Task: Create New Customer with Customer Name: Del Friscos Grille, Billing Address Line1: 2833 Point Street, Billing Address Line2:  Park Ridge, Billing Address Line3:  Illinois 60068
Action: Mouse moved to (176, 31)
Screenshot: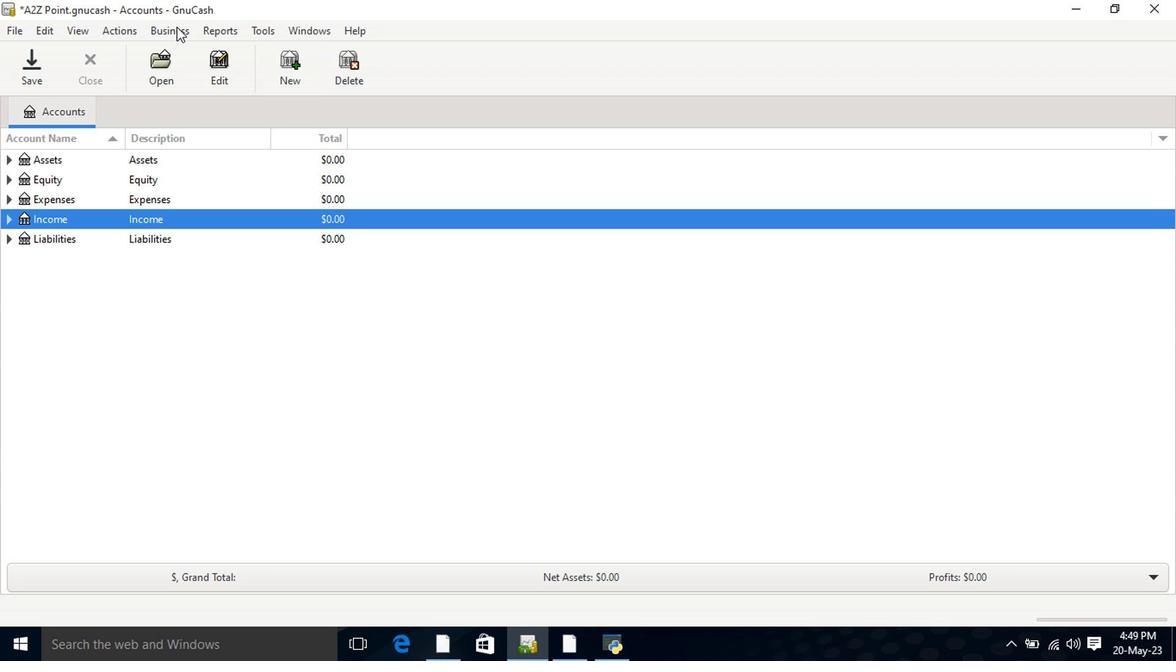 
Action: Mouse pressed left at (176, 31)
Screenshot: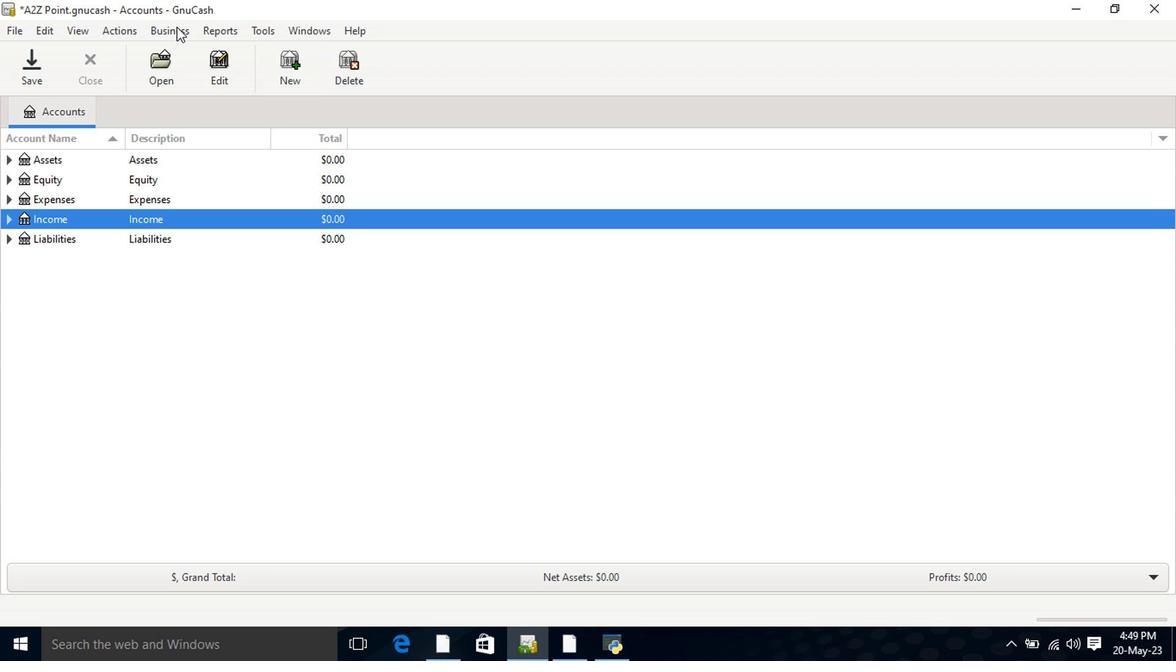 
Action: Mouse moved to (352, 75)
Screenshot: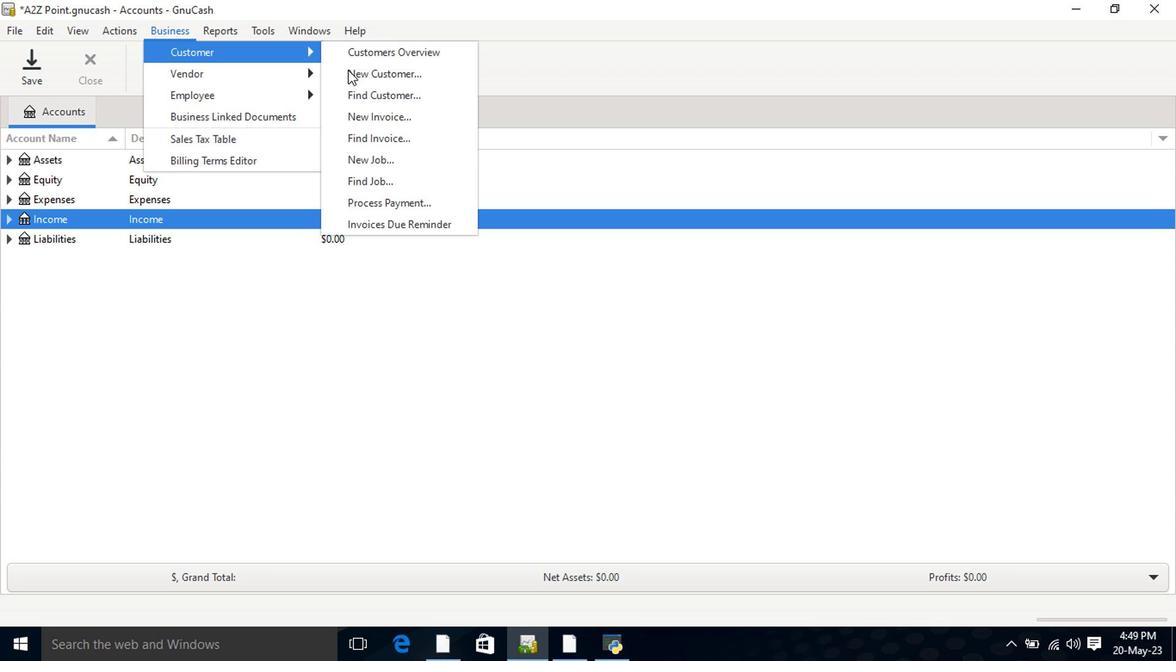 
Action: Mouse pressed left at (352, 75)
Screenshot: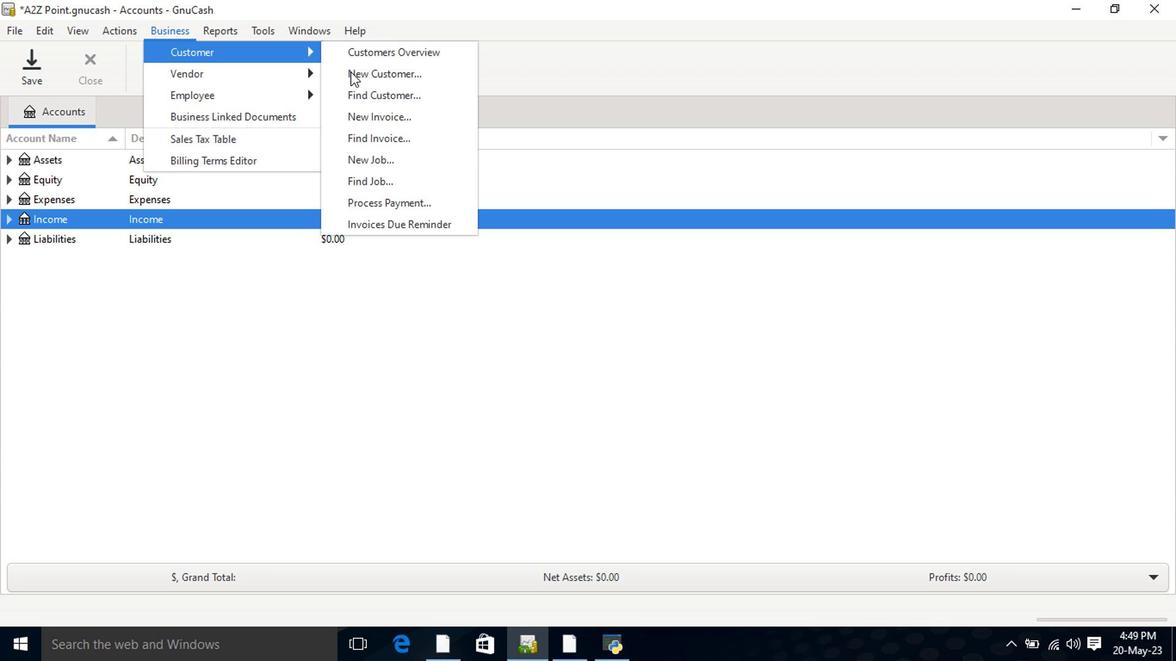 
Action: Mouse moved to (507, 48)
Screenshot: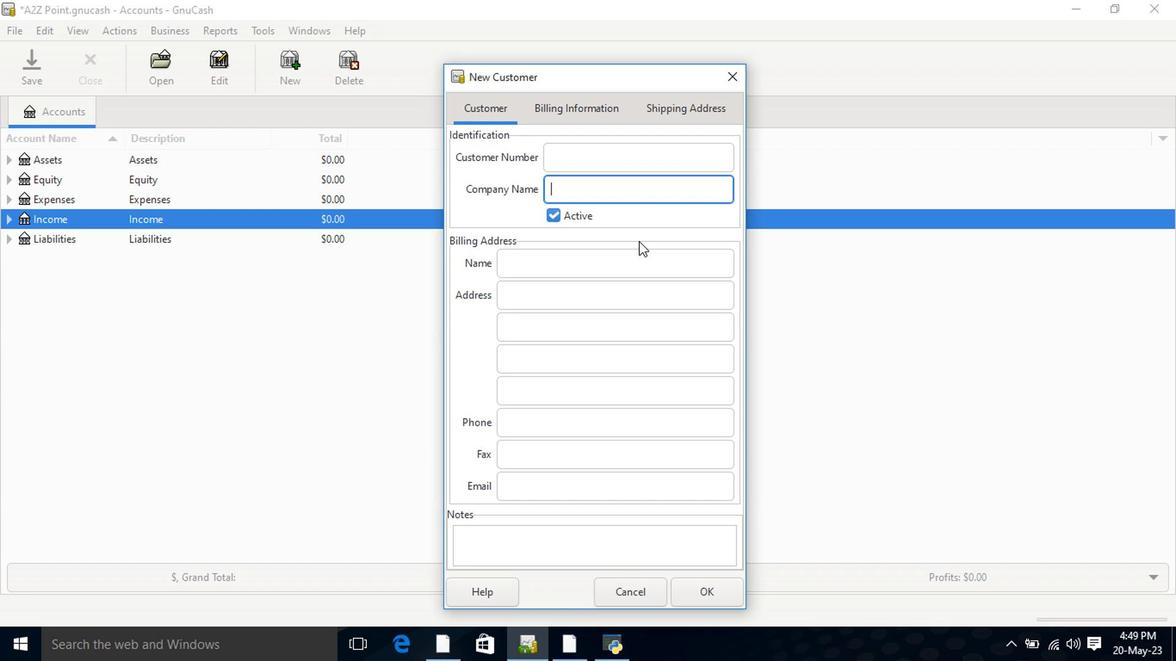 
Action: Key pressed <Key.shift>Del<Key.space><Key.shift>Fros<Key.space><Key.shift>Grille<Key.tab><Key.tab><Key.tab>2833<Key.space><Key.shift>Point<Key.space><Key.shift>Strrt<Key.tab><Key.shift>Park<Key.space><Key.shift>ridge<Key.space><Key.backspace><Key.tab><Key.shift><Key.tab><Key.right><Key.left><Key.left><Key.left><Key.left><Key.shift><Key.left>R<Key.tab><Key.shift><Key.shift><Key.shift><Key.shift><Key.shift><Key.shift><Key.shift><Key.shift><Key.shift><Key.shift><Key.shift><Key.shift><Key.shift><Key.shift><Key.shift><Key.shift><Key.shift><Key.shift><Key.shift><Key.shift>II<Key.shift>Iinois<Key.space>60068
Screenshot: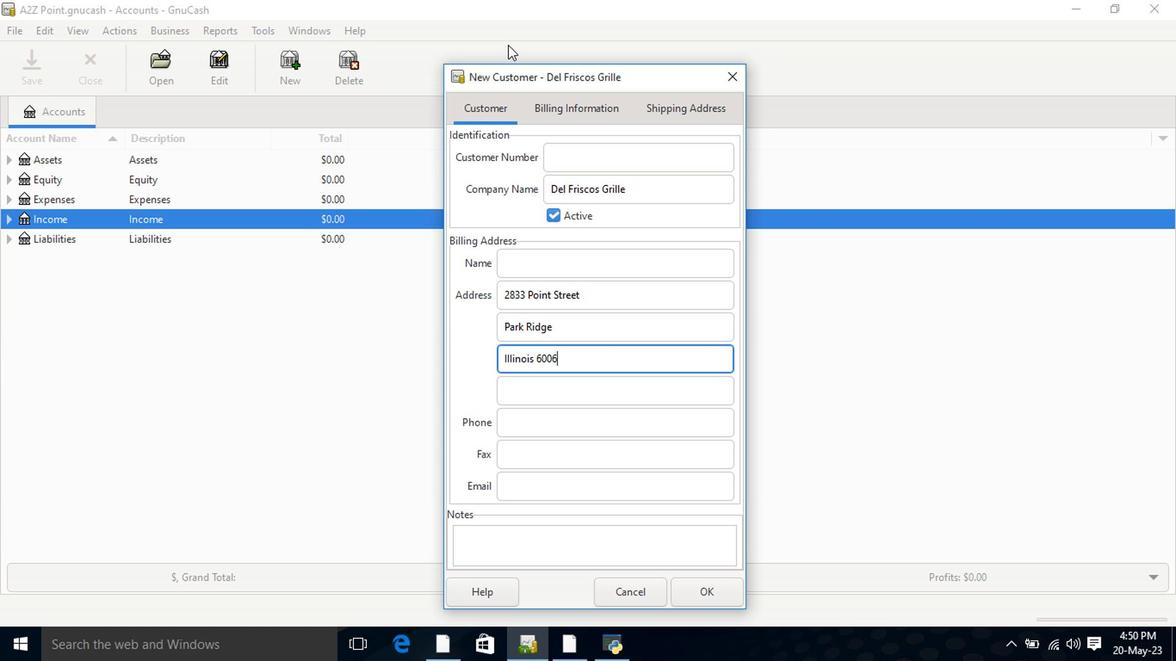 
Action: Mouse moved to (713, 586)
Screenshot: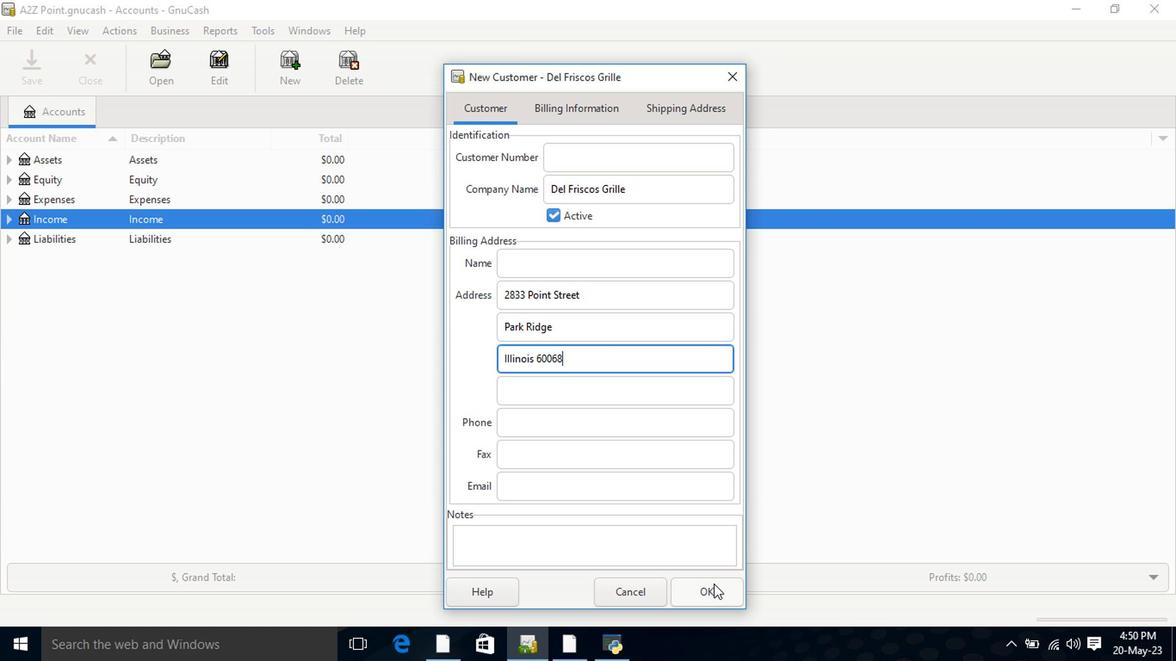 
Action: Mouse pressed left at (713, 586)
Screenshot: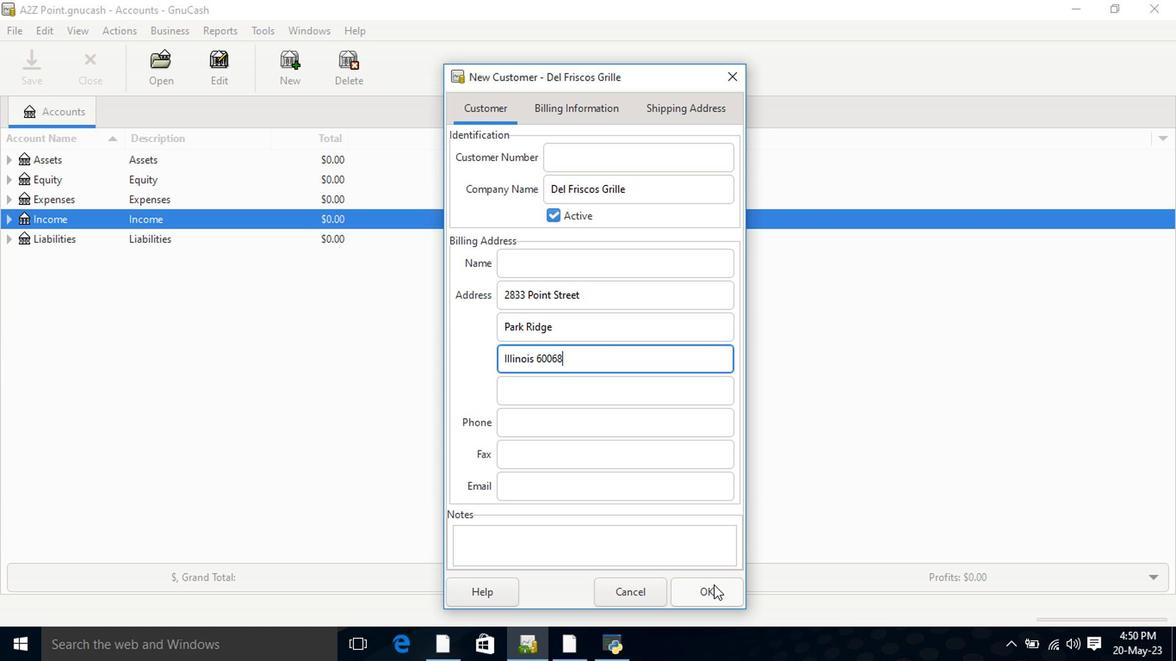 
Action: Mouse moved to (713, 588)
Screenshot: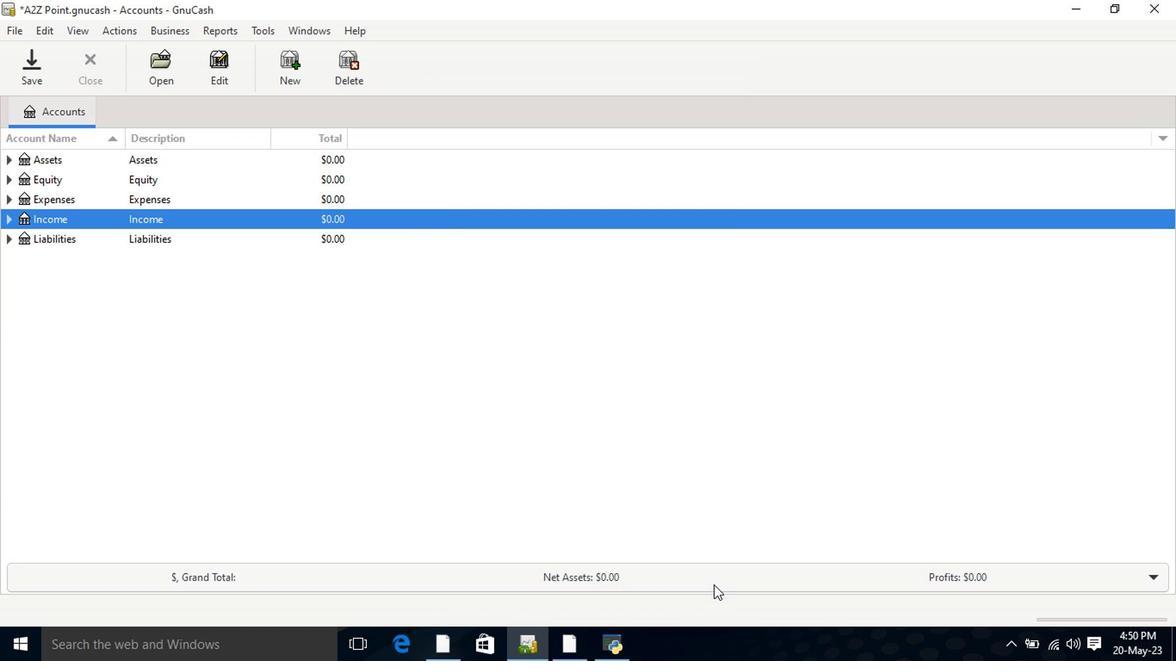 
